 Task: Search "Solved" ticket status & apply.
Action: Mouse pressed left at (835, 287)
Screenshot: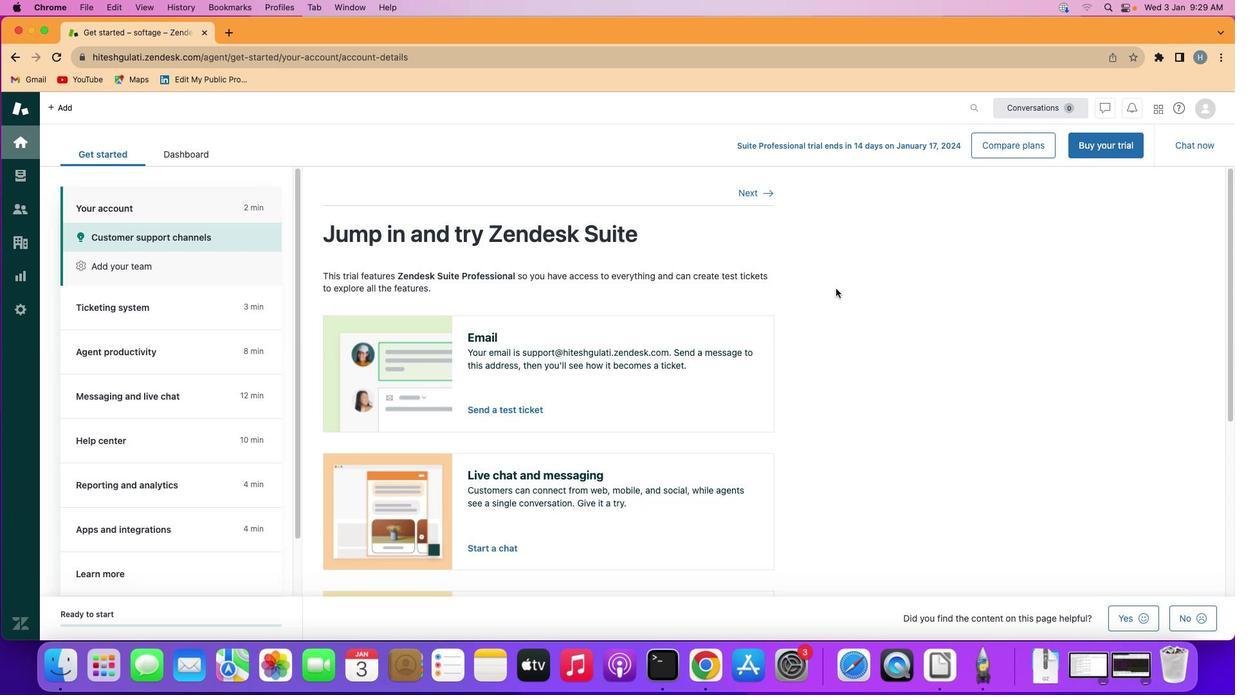 
Action: Mouse moved to (25, 183)
Screenshot: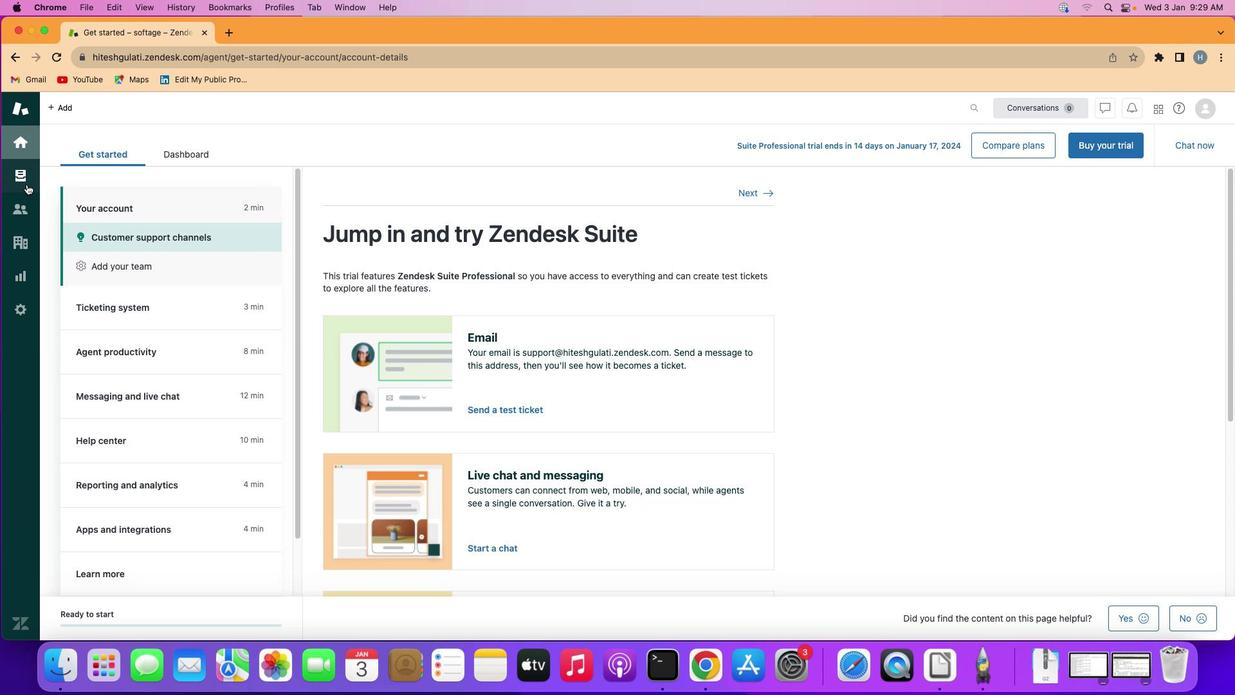 
Action: Mouse pressed left at (25, 183)
Screenshot: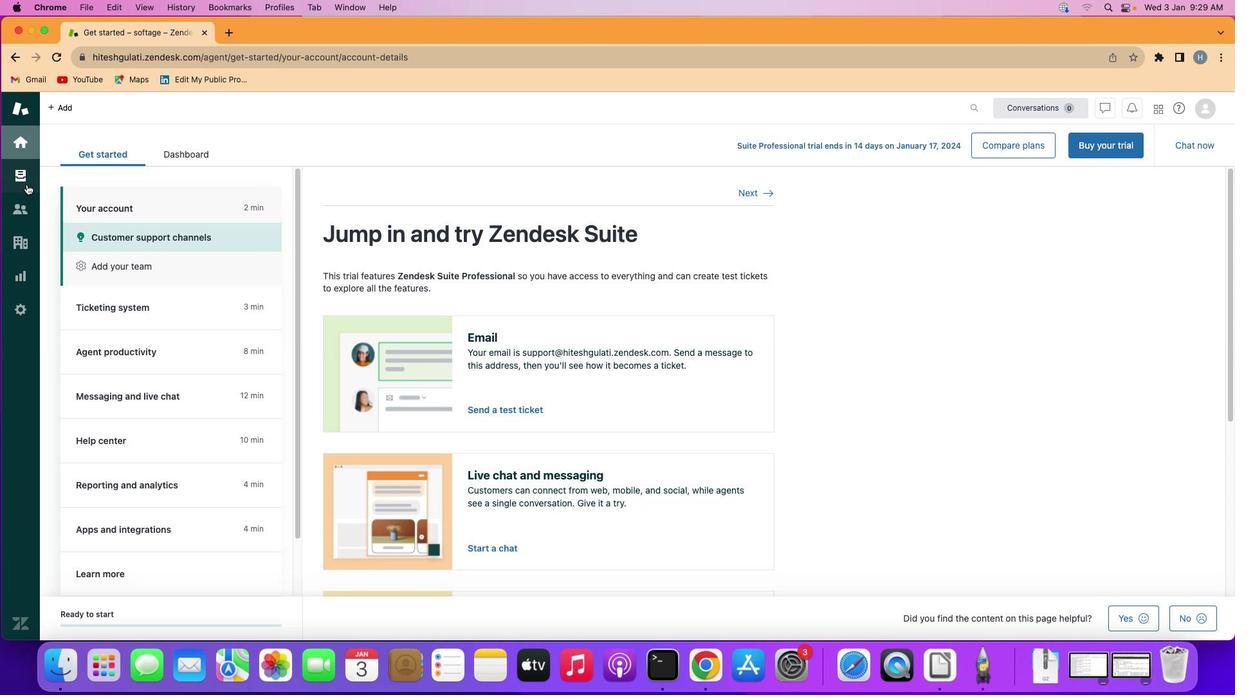 
Action: Mouse moved to (117, 271)
Screenshot: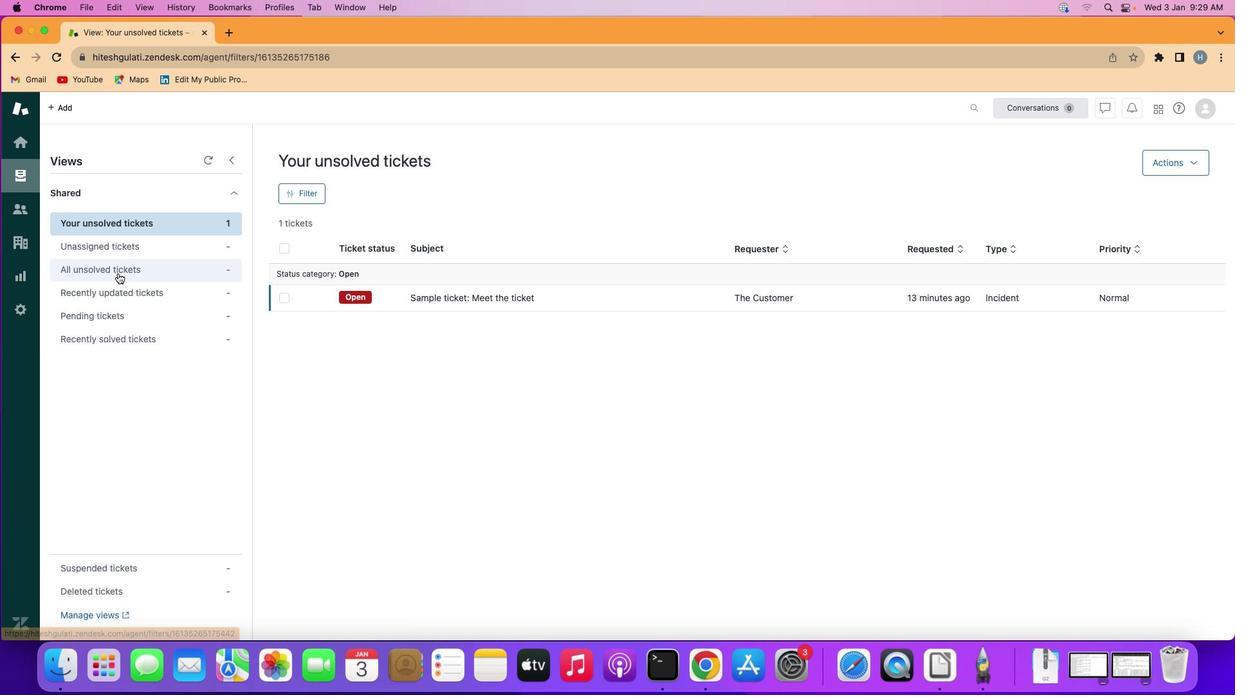 
Action: Mouse pressed left at (117, 271)
Screenshot: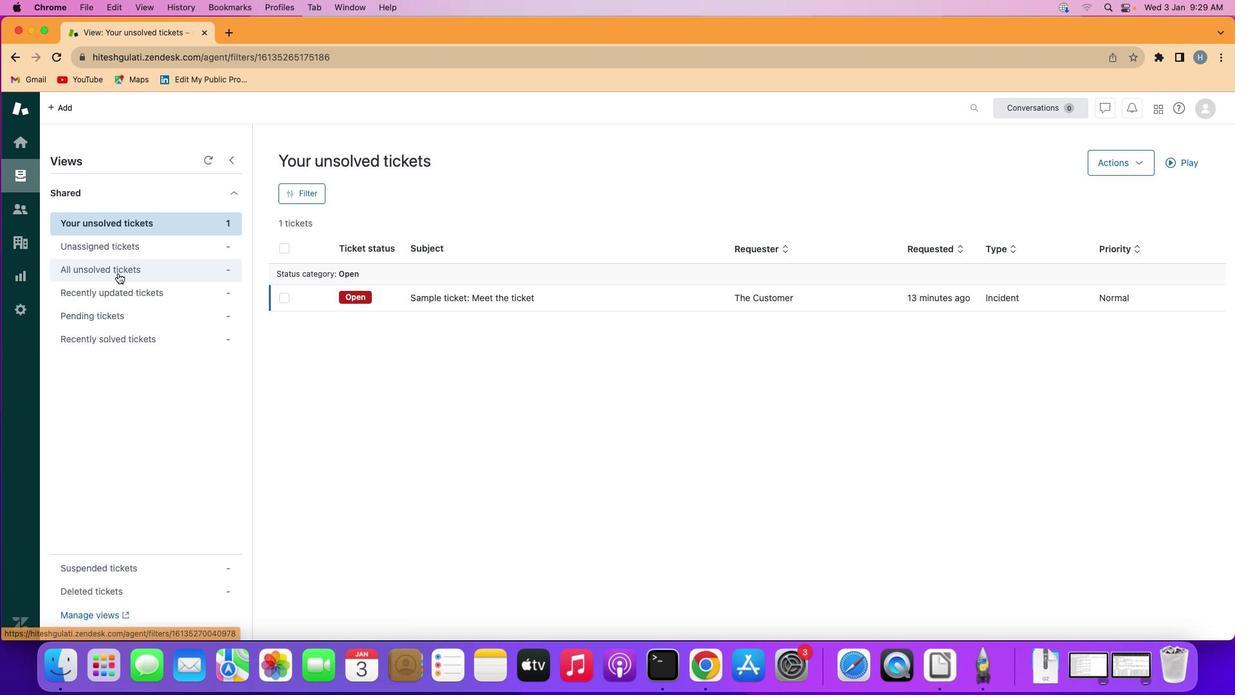 
Action: Mouse moved to (313, 187)
Screenshot: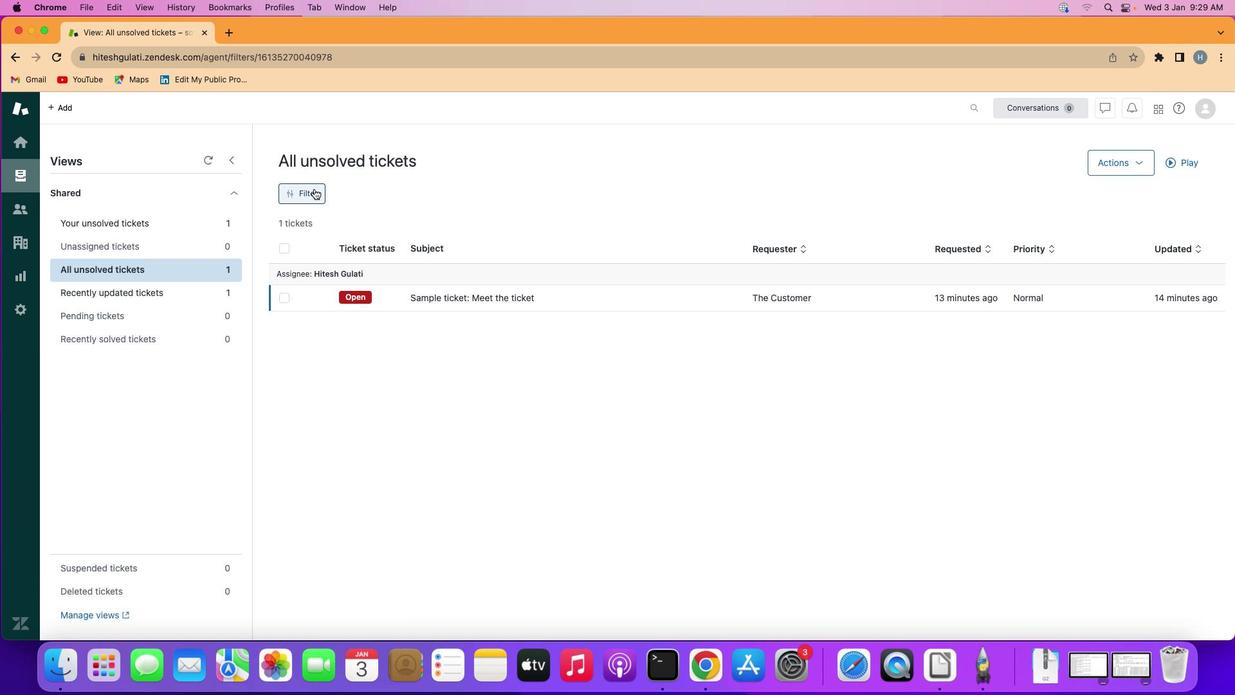 
Action: Mouse pressed left at (313, 187)
Screenshot: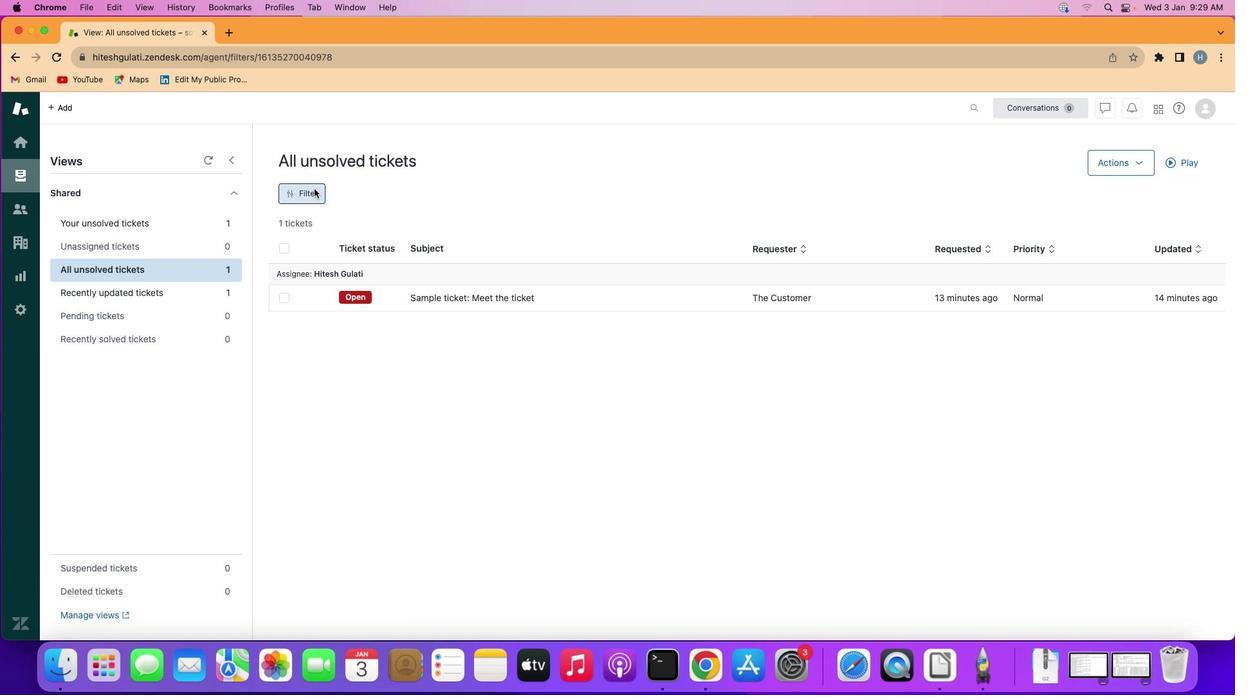 
Action: Mouse moved to (1060, 236)
Screenshot: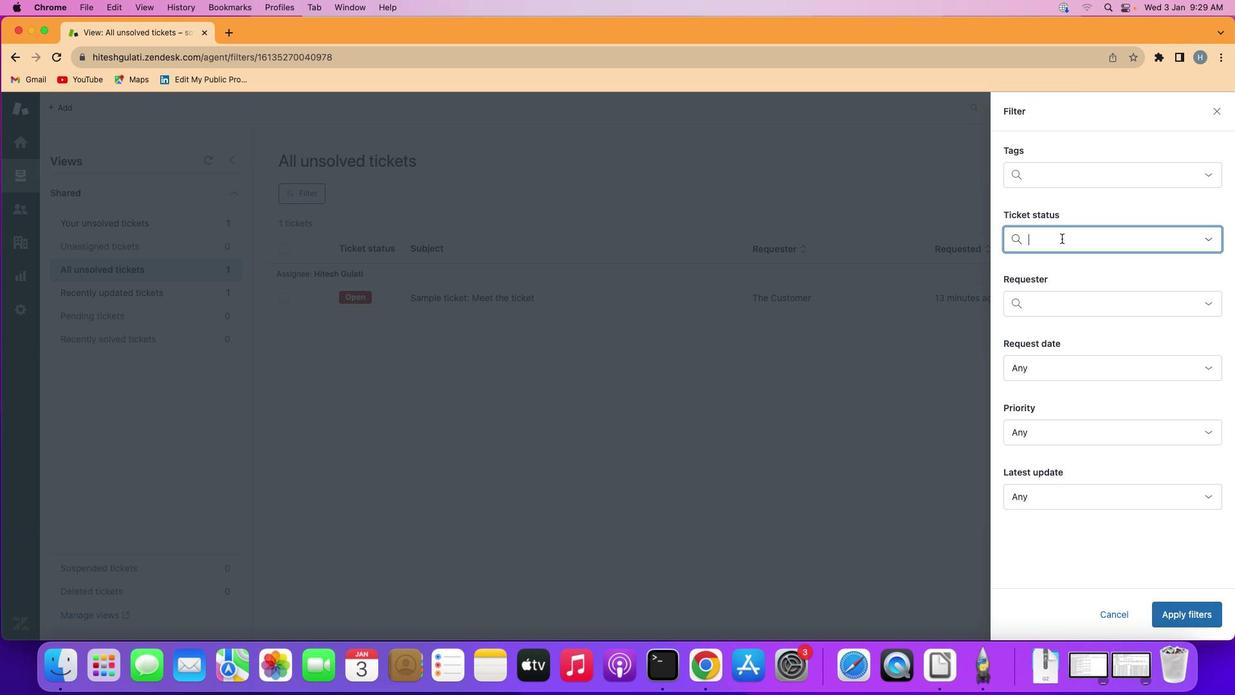 
Action: Mouse pressed left at (1060, 236)
Screenshot: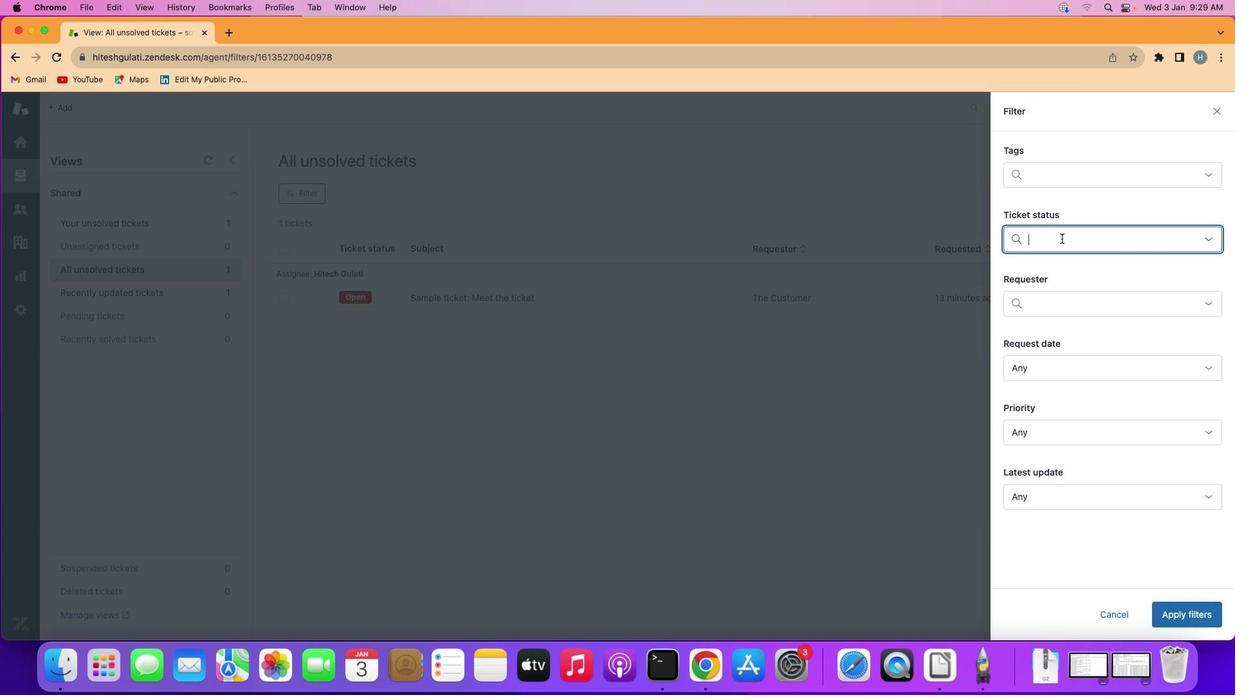 
Action: Mouse moved to (1080, 335)
Screenshot: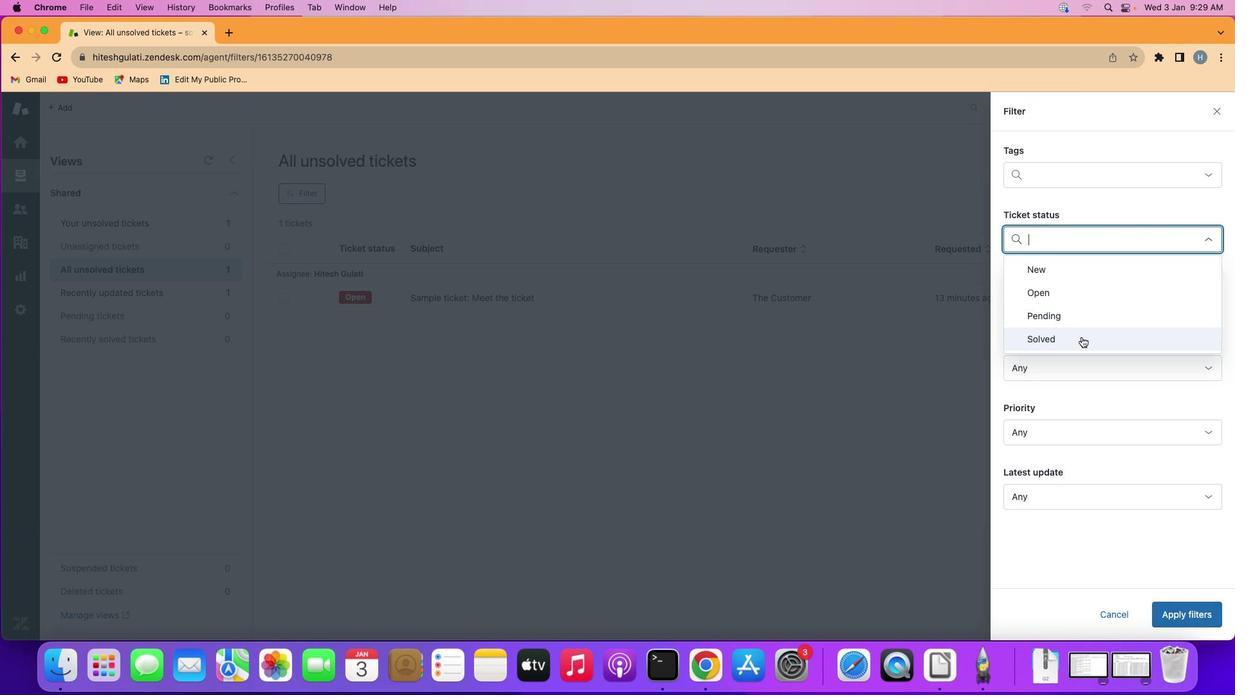 
Action: Mouse pressed left at (1080, 335)
Screenshot: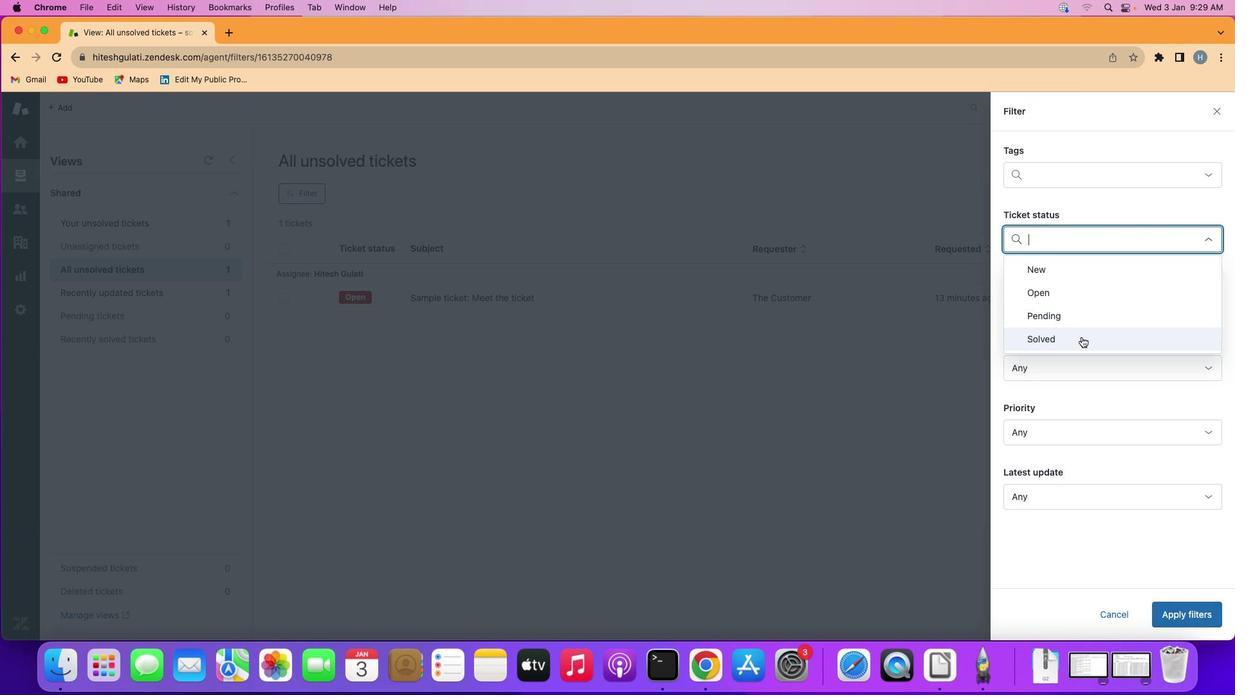 
Action: Mouse moved to (1182, 613)
Screenshot: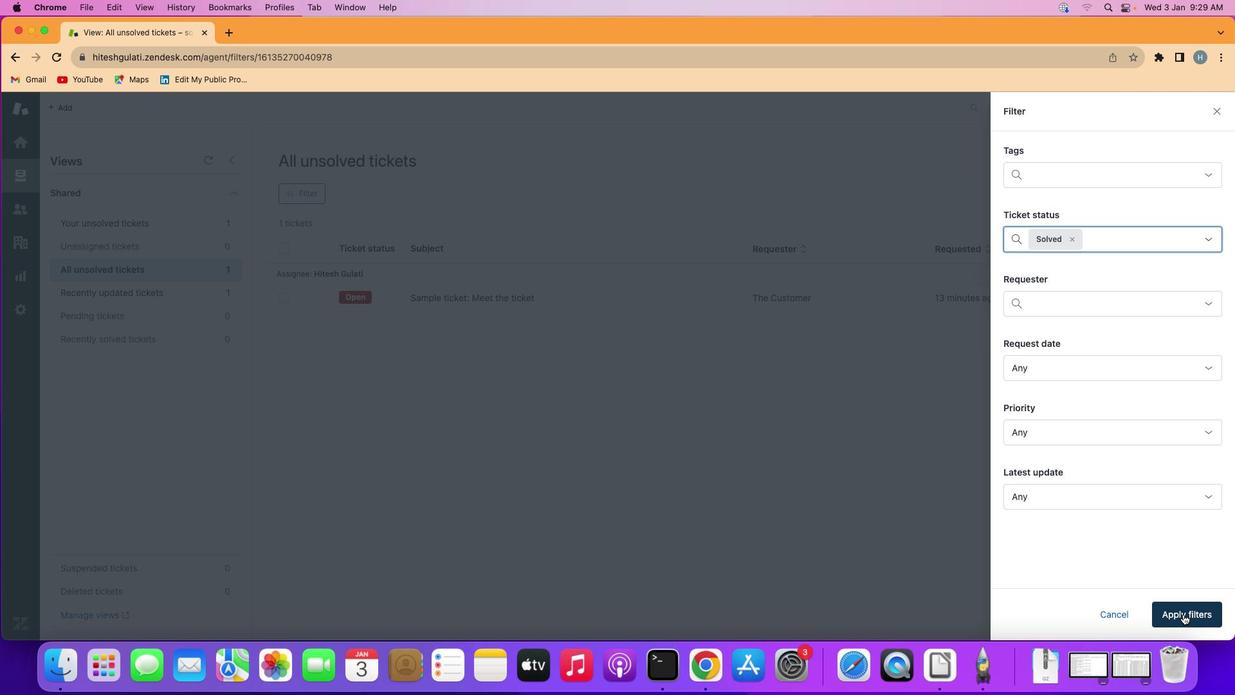 
Action: Mouse pressed left at (1182, 613)
Screenshot: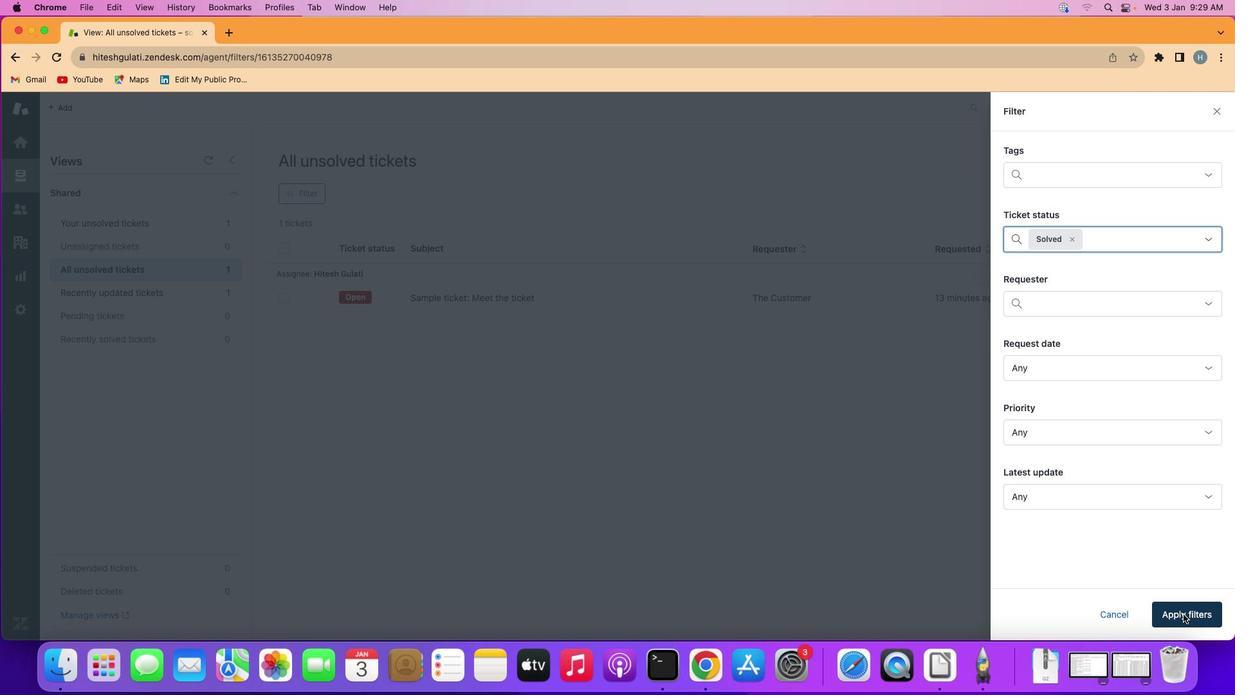
Action: Mouse moved to (651, 429)
Screenshot: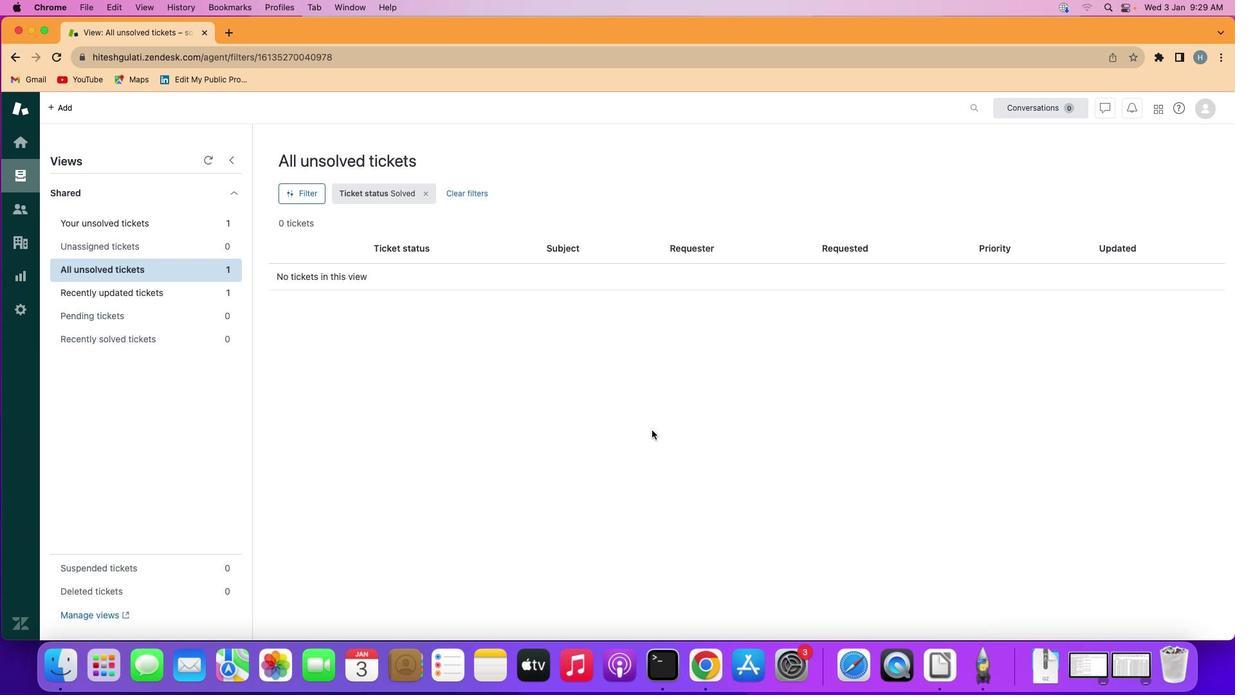 
